 Task: Look for products in the category "Drink Mixes" from the brand "Natural Stacks".
Action: Mouse moved to (25, 99)
Screenshot: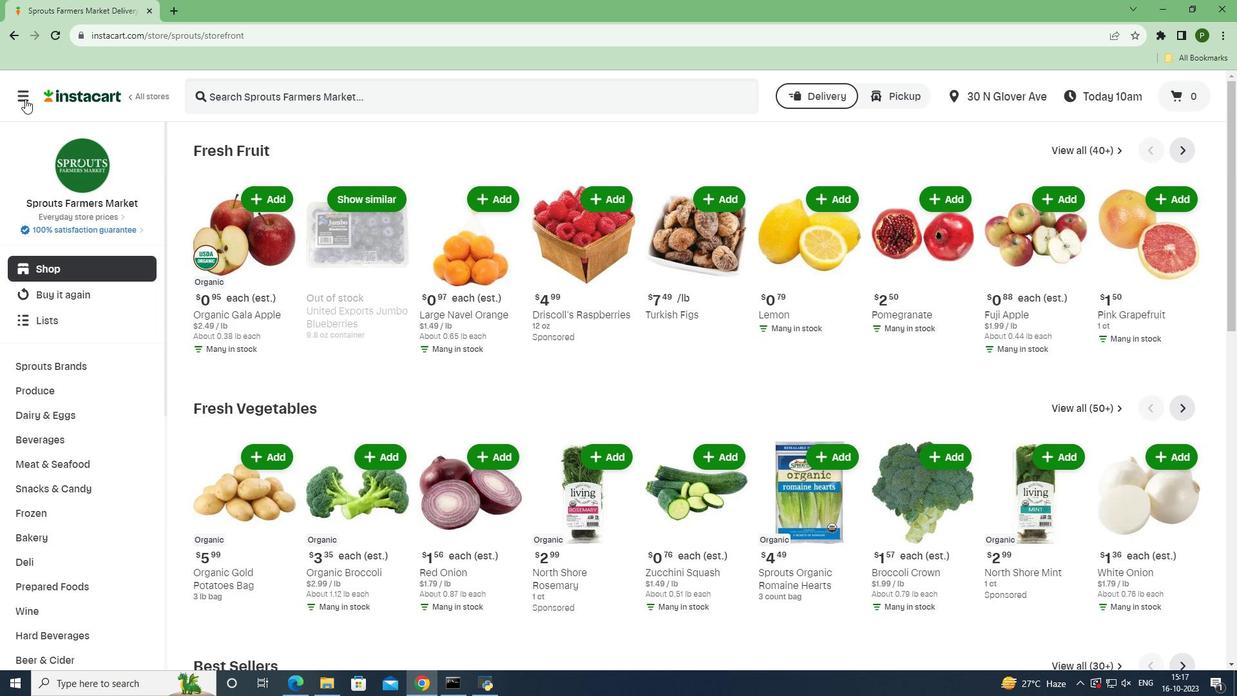 
Action: Mouse pressed left at (25, 99)
Screenshot: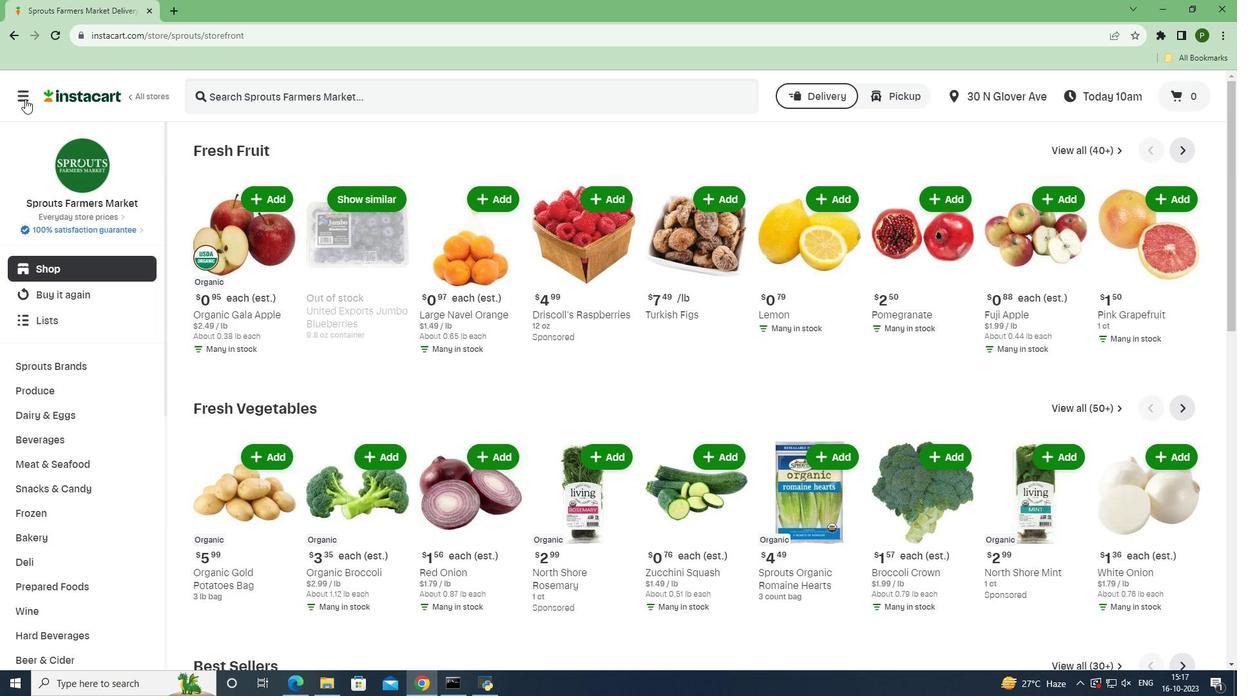 
Action: Mouse moved to (49, 342)
Screenshot: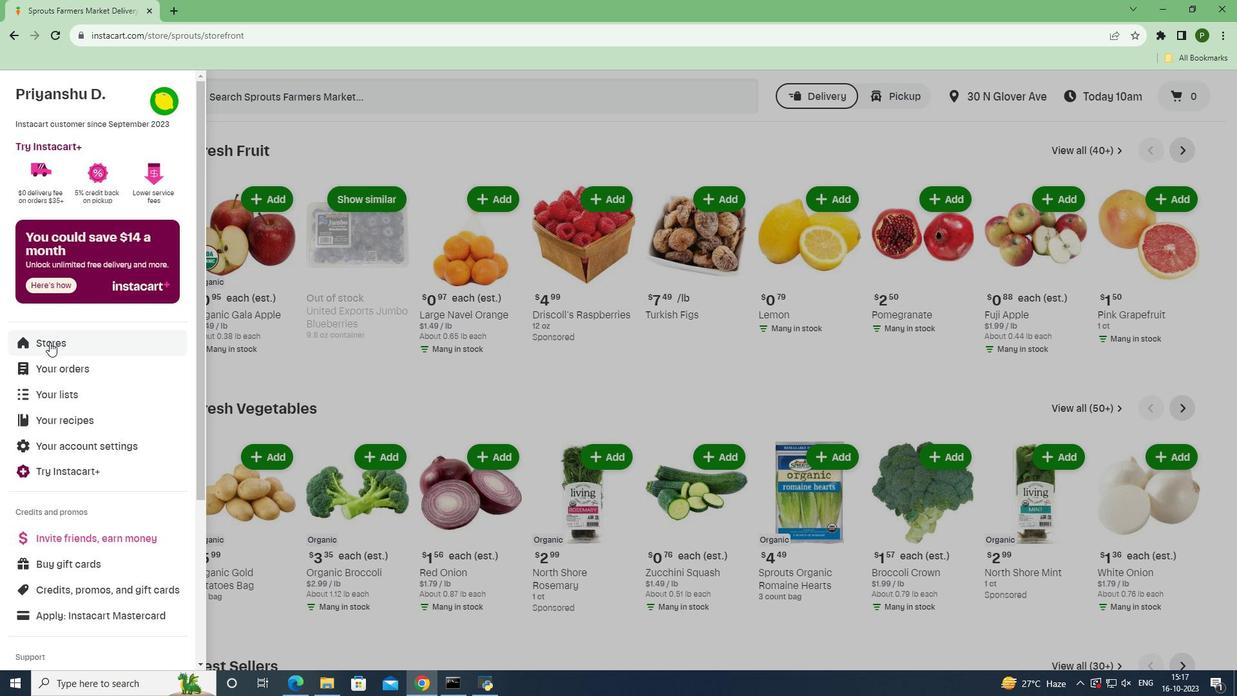 
Action: Mouse pressed left at (49, 342)
Screenshot: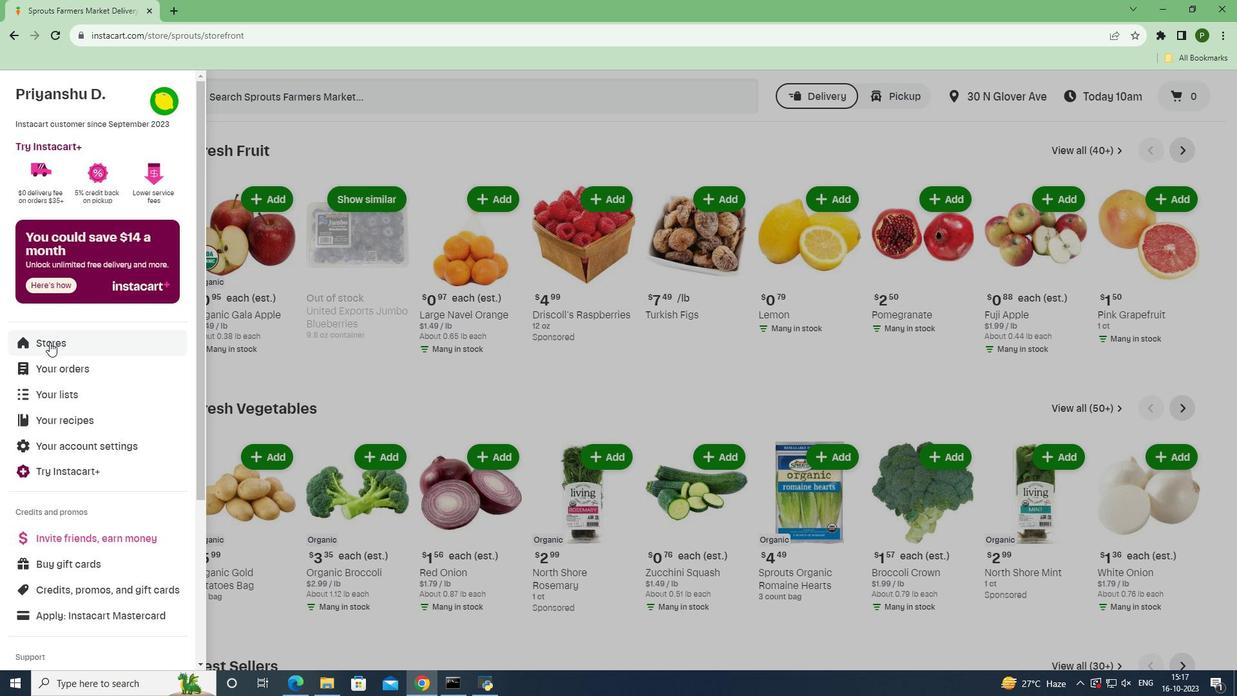 
Action: Mouse moved to (301, 131)
Screenshot: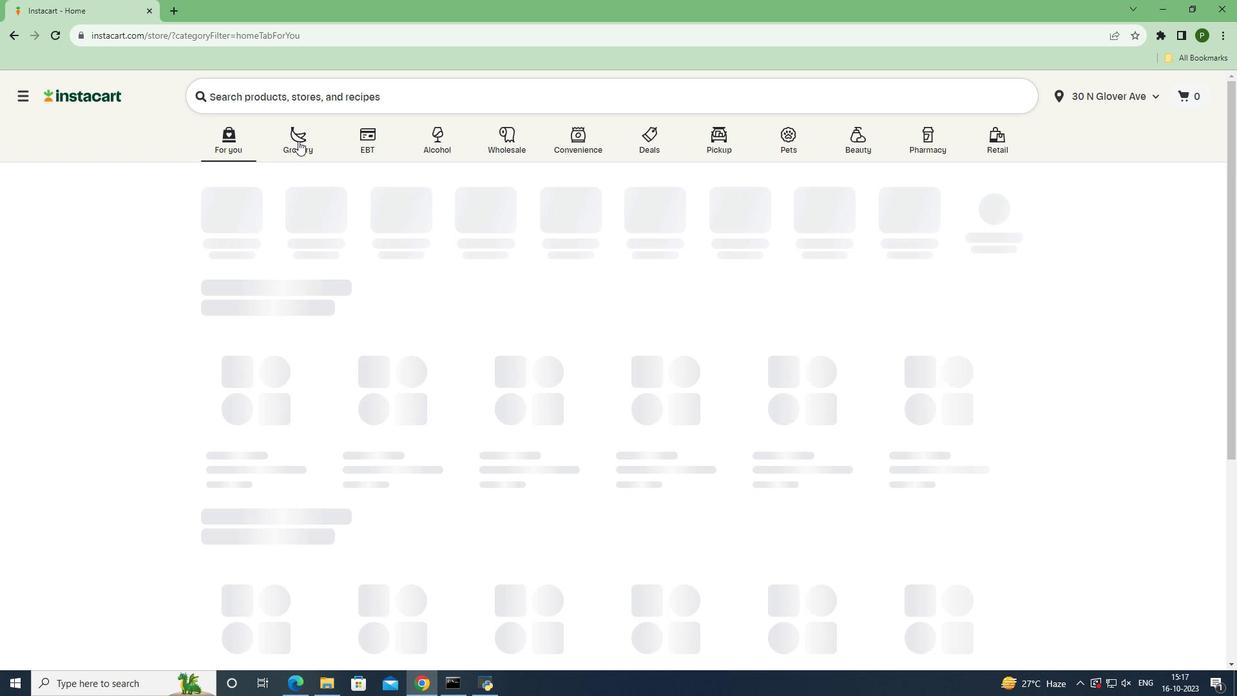 
Action: Mouse pressed left at (301, 131)
Screenshot: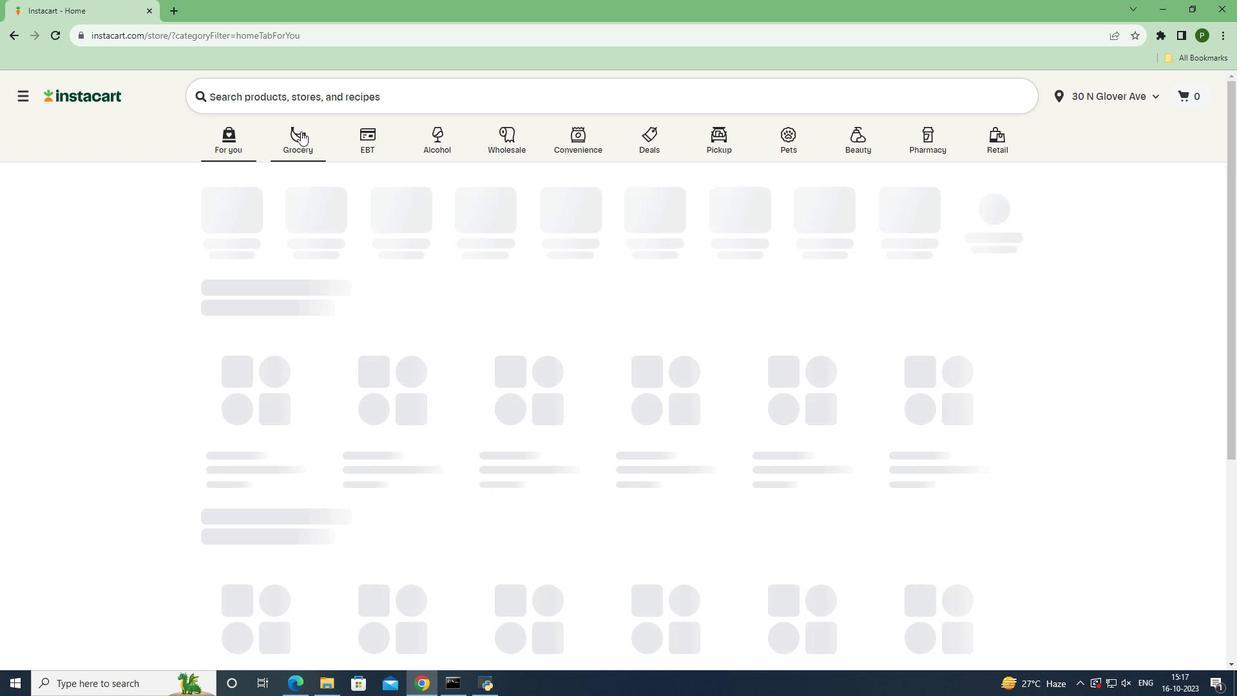
Action: Mouse moved to (833, 285)
Screenshot: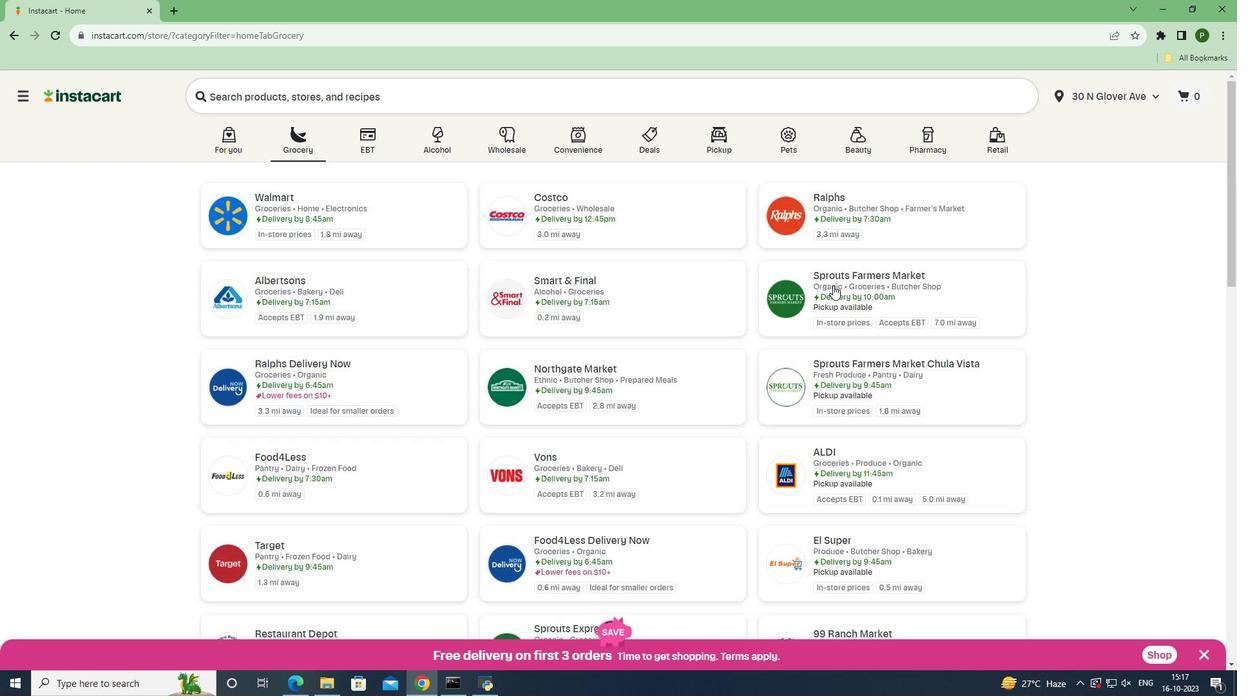 
Action: Mouse pressed left at (833, 285)
Screenshot: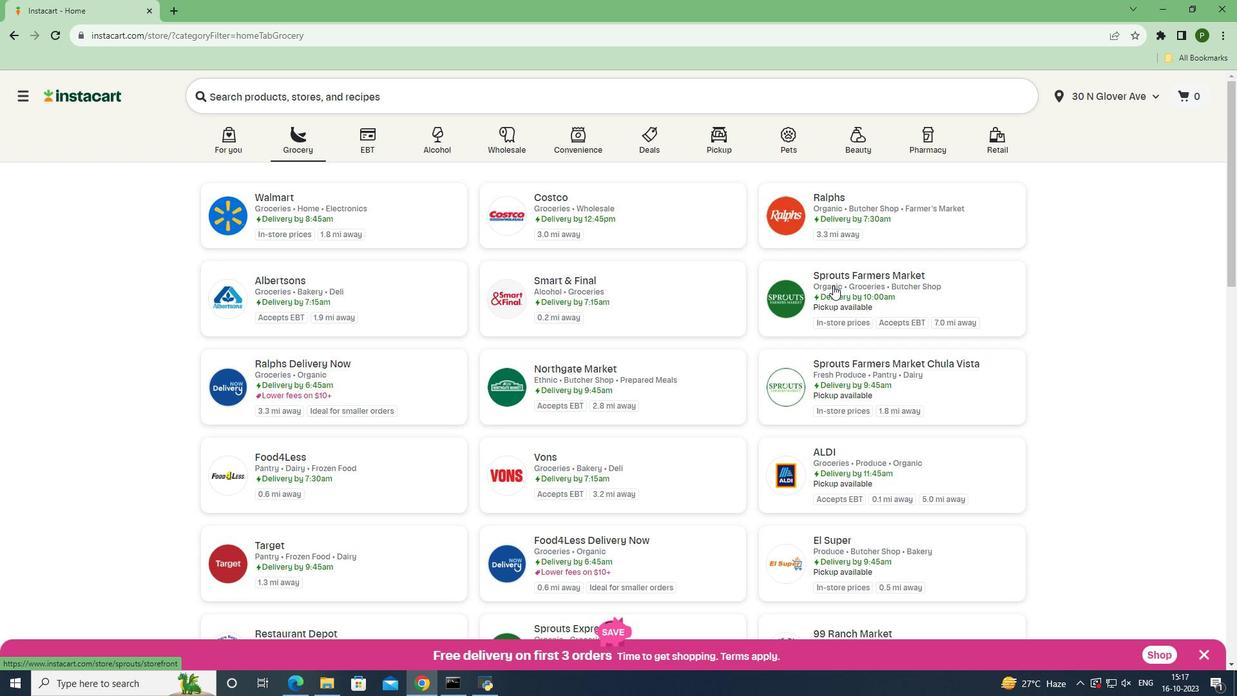 
Action: Mouse moved to (90, 433)
Screenshot: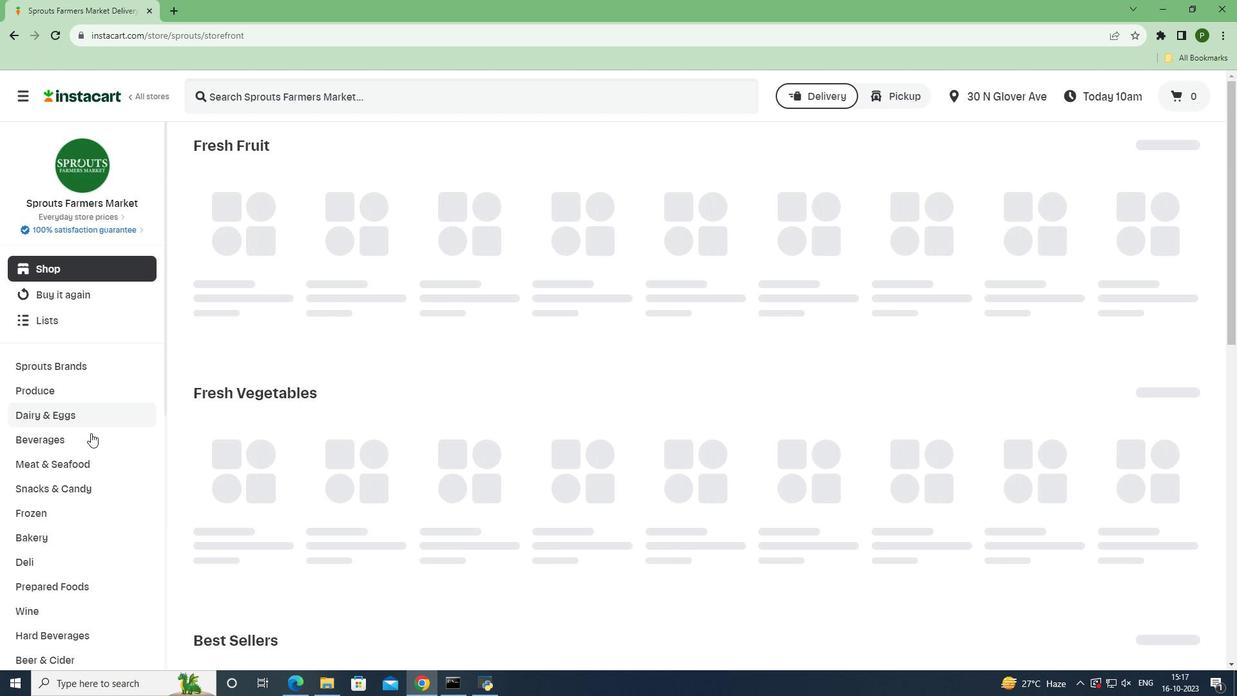 
Action: Mouse pressed left at (90, 433)
Screenshot: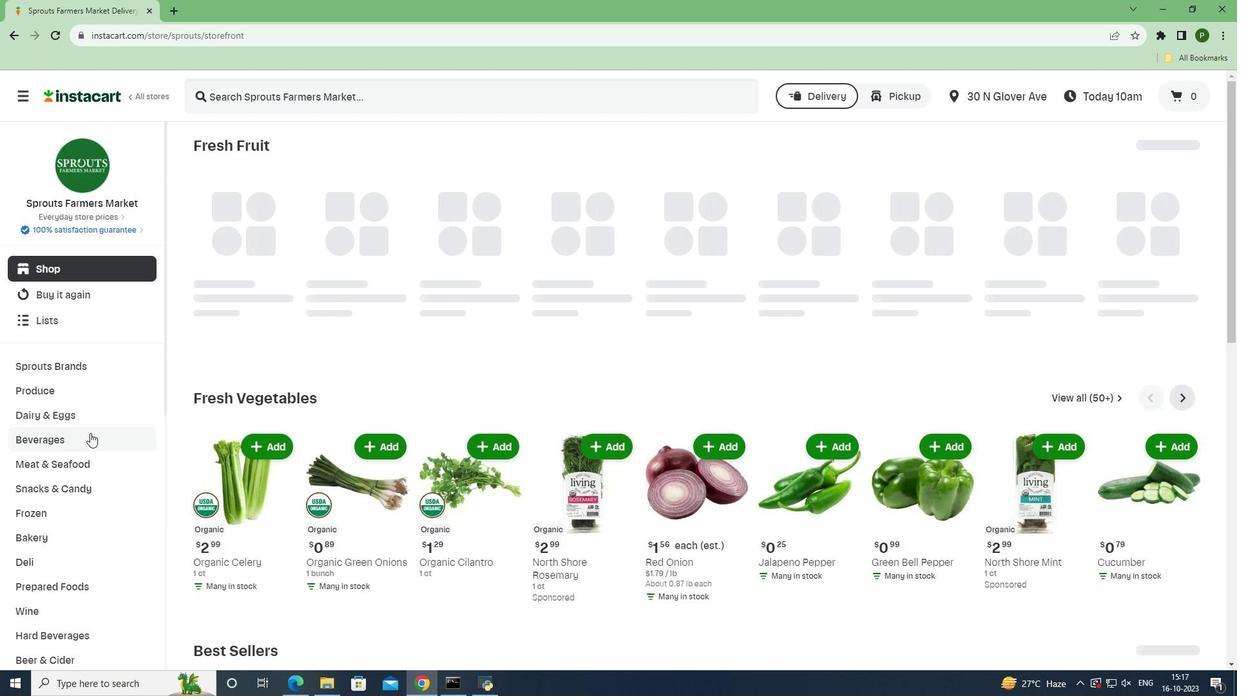 
Action: Mouse moved to (1157, 179)
Screenshot: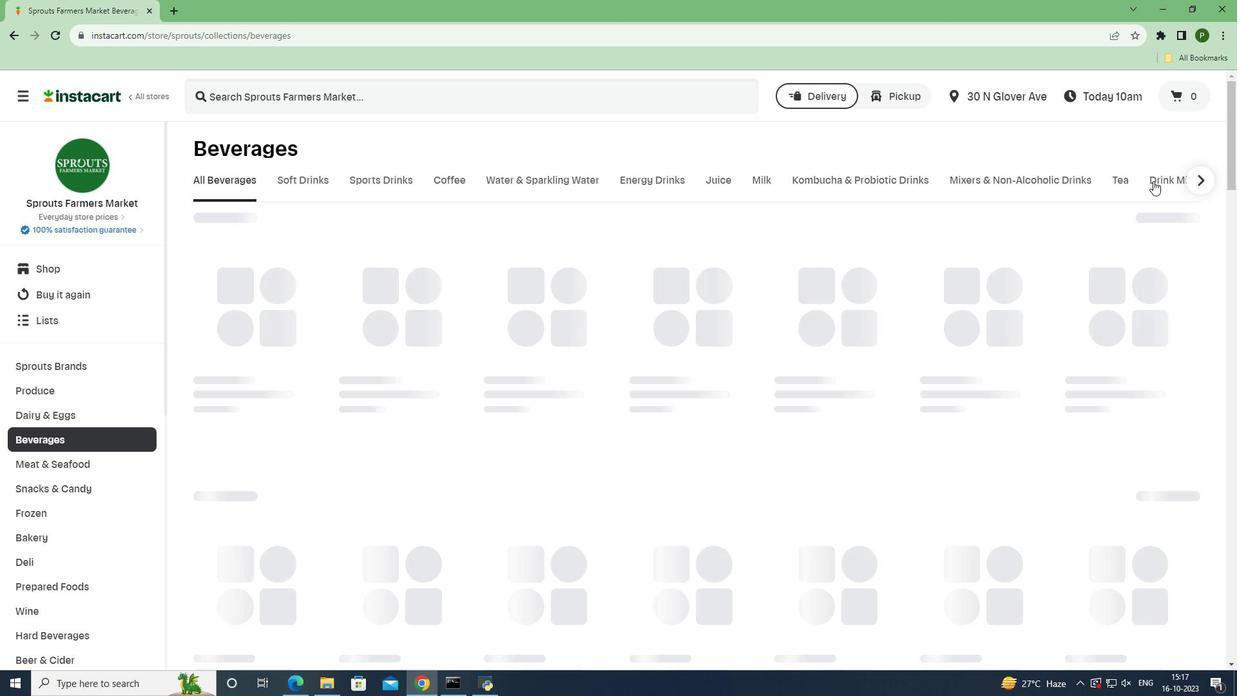 
Action: Mouse pressed left at (1157, 179)
Screenshot: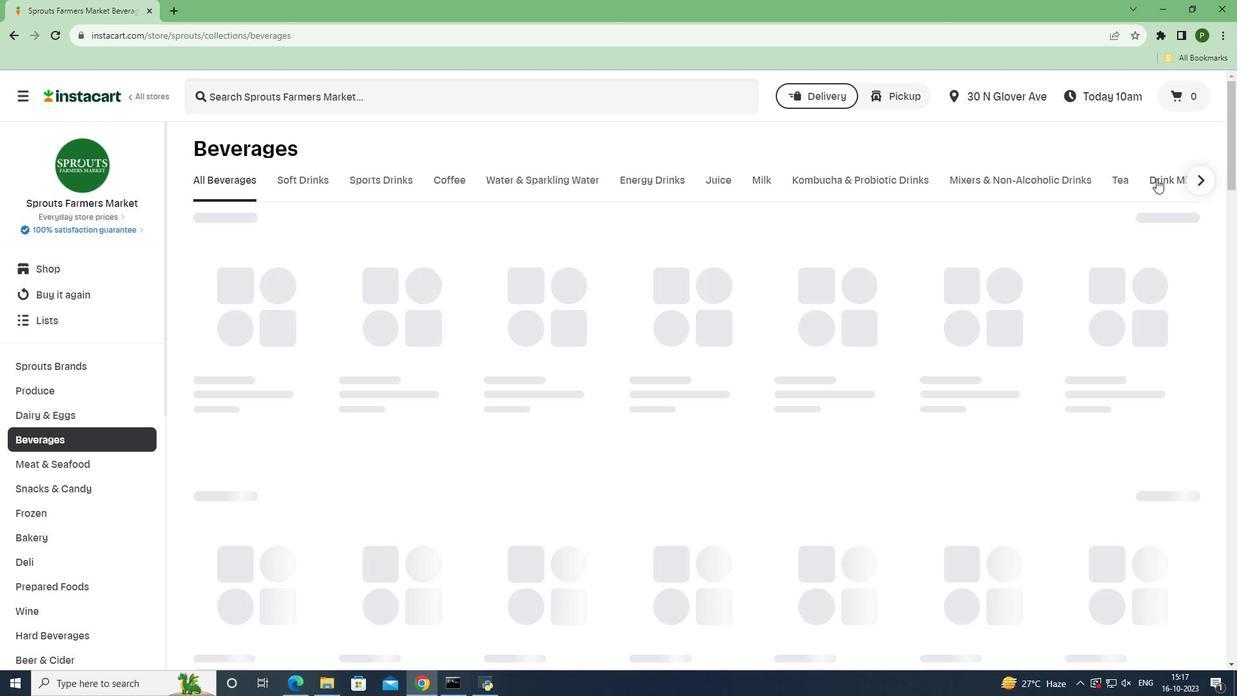 
Action: Mouse moved to (339, 237)
Screenshot: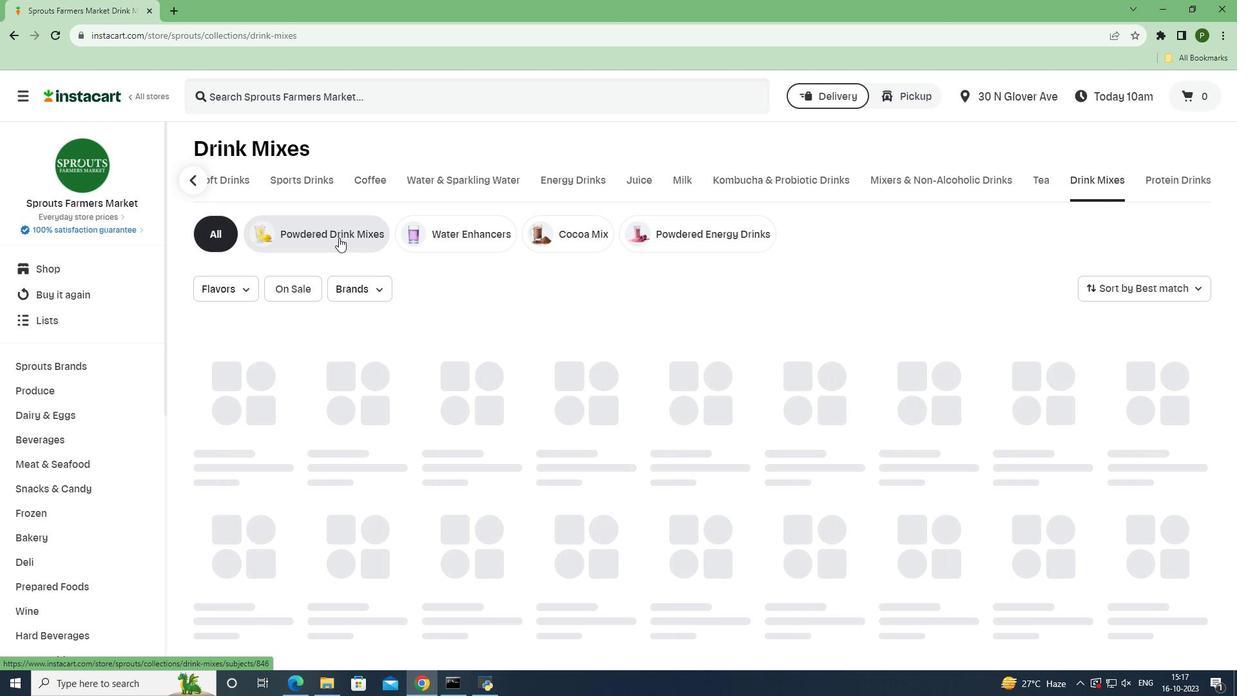 
Action: Mouse pressed left at (339, 237)
Screenshot: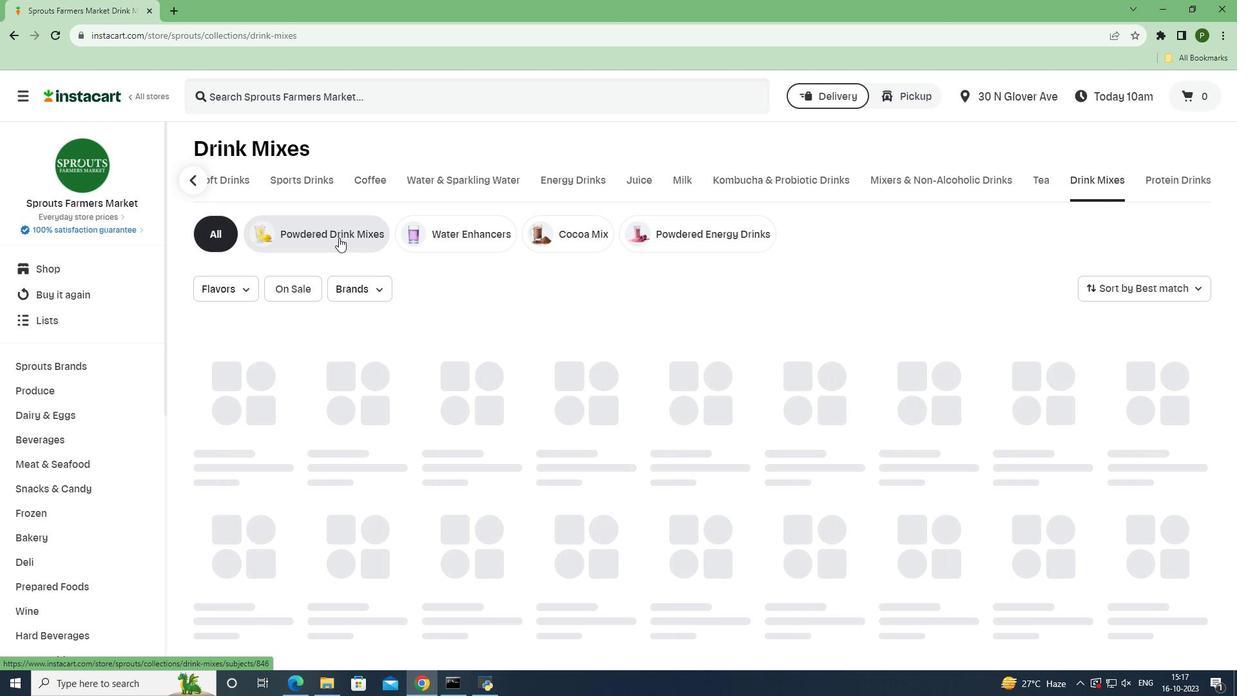 
Action: Mouse moved to (353, 293)
Screenshot: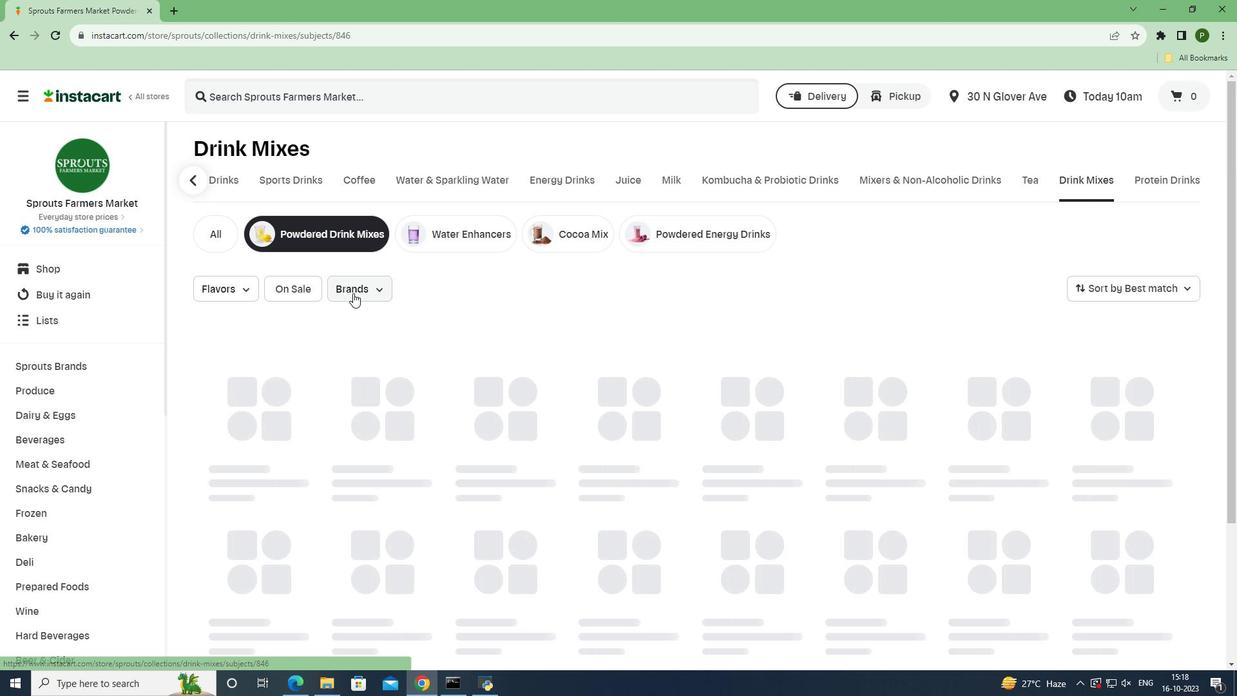 
Action: Mouse pressed left at (353, 293)
Screenshot: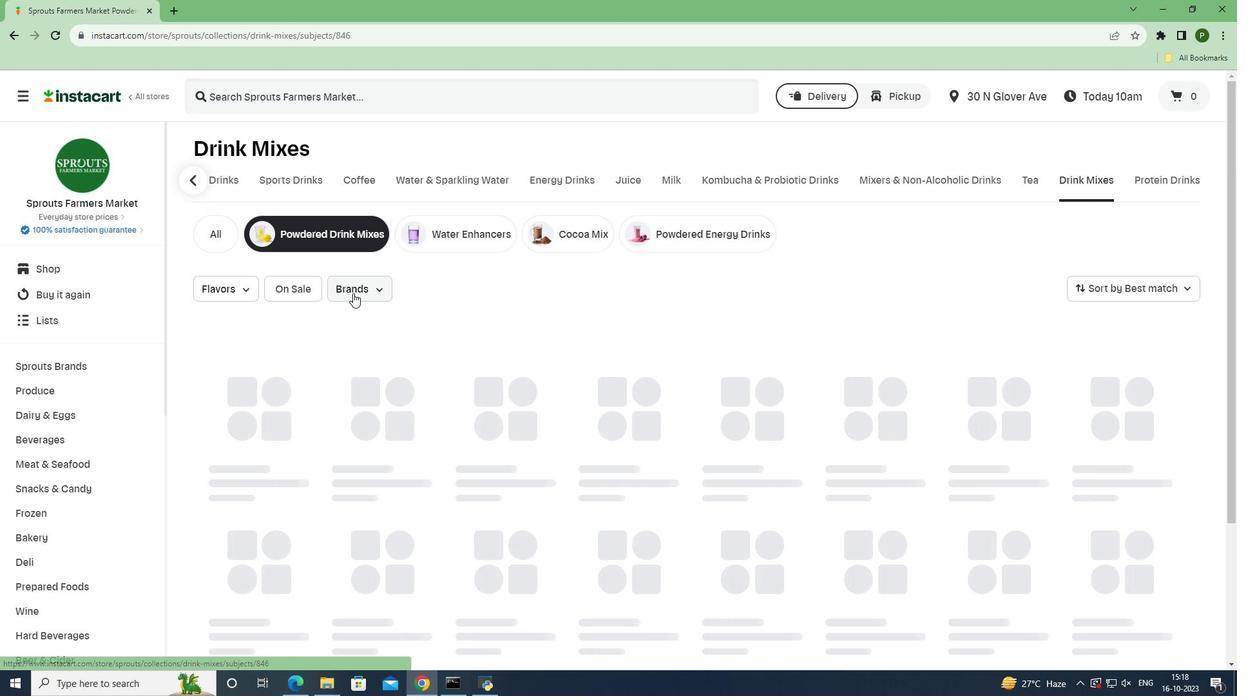 
Action: Mouse moved to (393, 457)
Screenshot: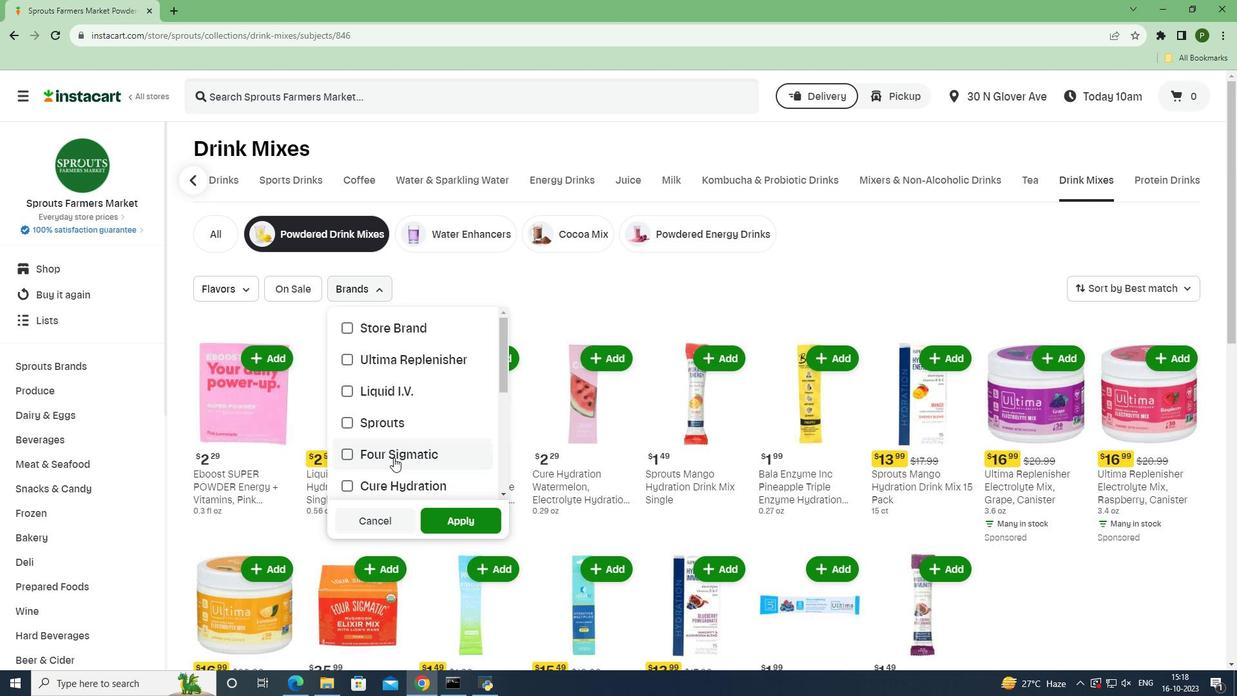 
Action: Mouse scrolled (393, 457) with delta (0, 0)
Screenshot: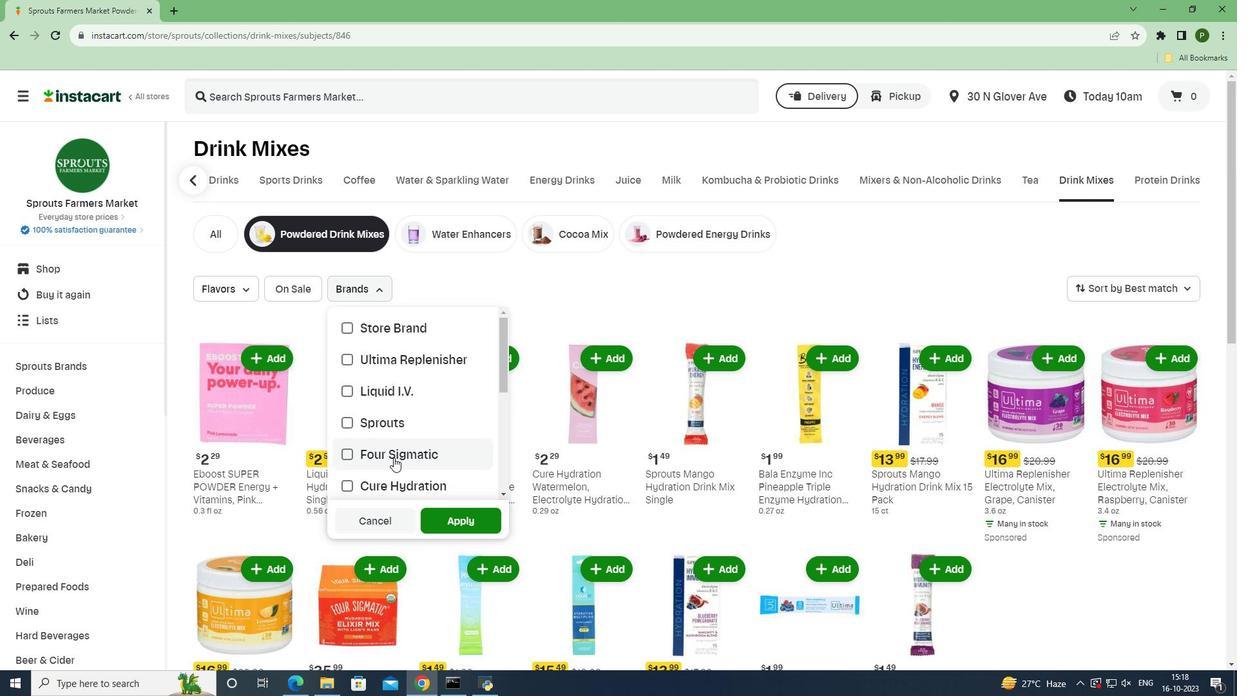 
Action: Mouse scrolled (393, 457) with delta (0, 0)
Screenshot: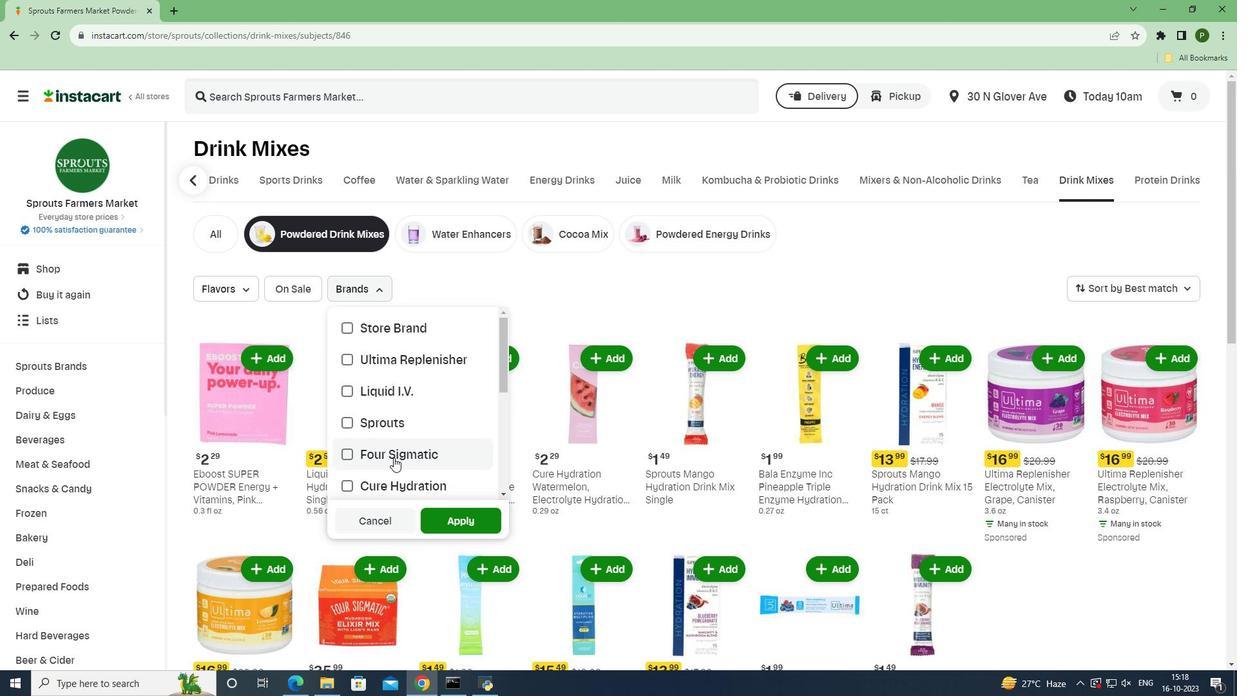 
Action: Mouse scrolled (393, 457) with delta (0, 0)
Screenshot: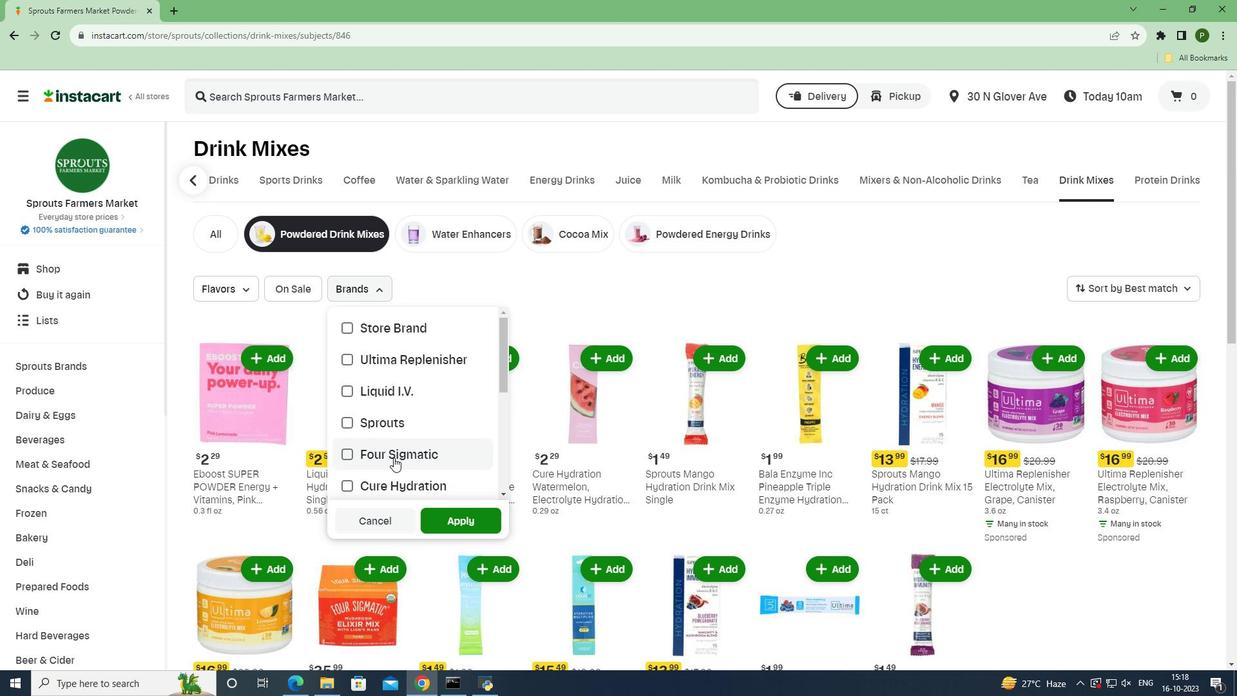 
Action: Mouse scrolled (393, 457) with delta (0, 0)
Screenshot: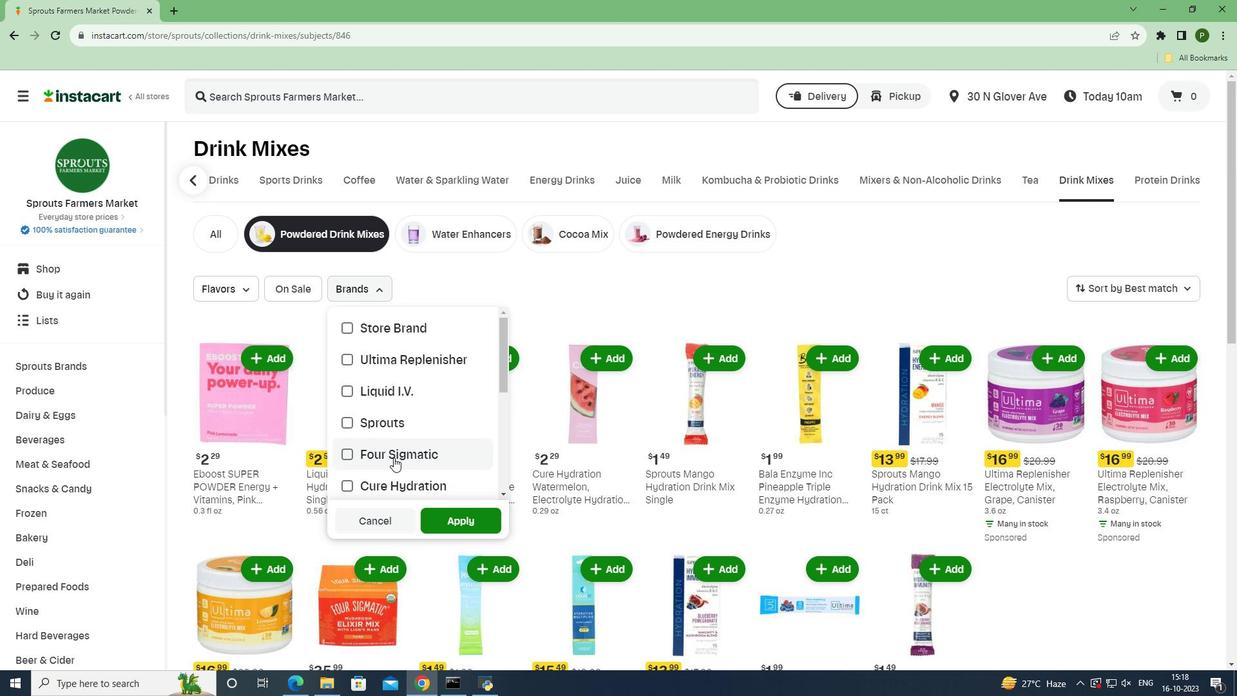 
Action: Mouse scrolled (393, 457) with delta (0, 0)
Screenshot: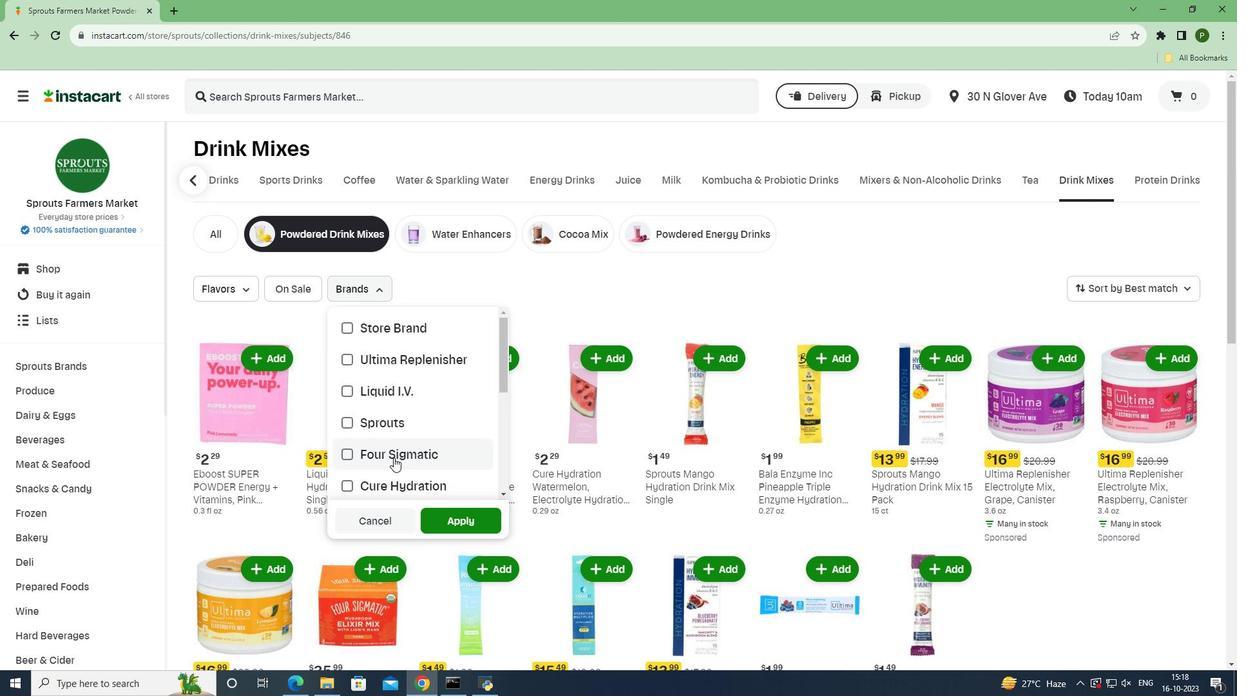 
Action: Mouse scrolled (393, 457) with delta (0, 0)
Screenshot: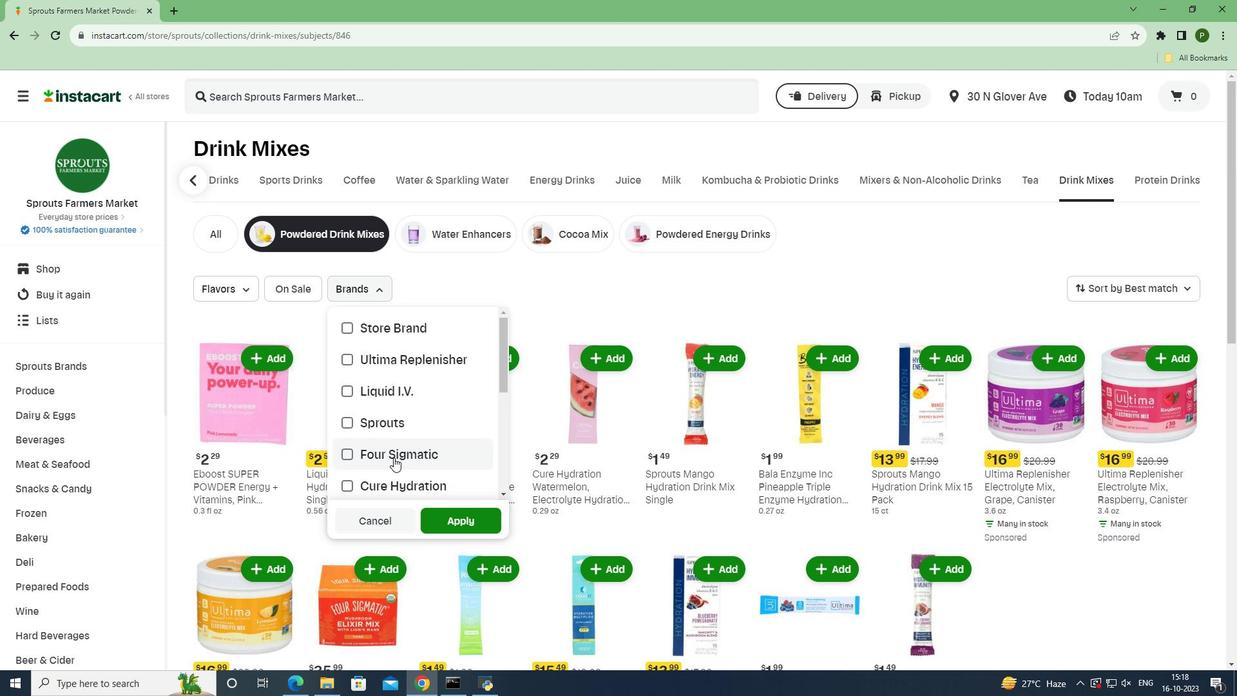 
Action: Mouse scrolled (393, 457) with delta (0, 0)
Screenshot: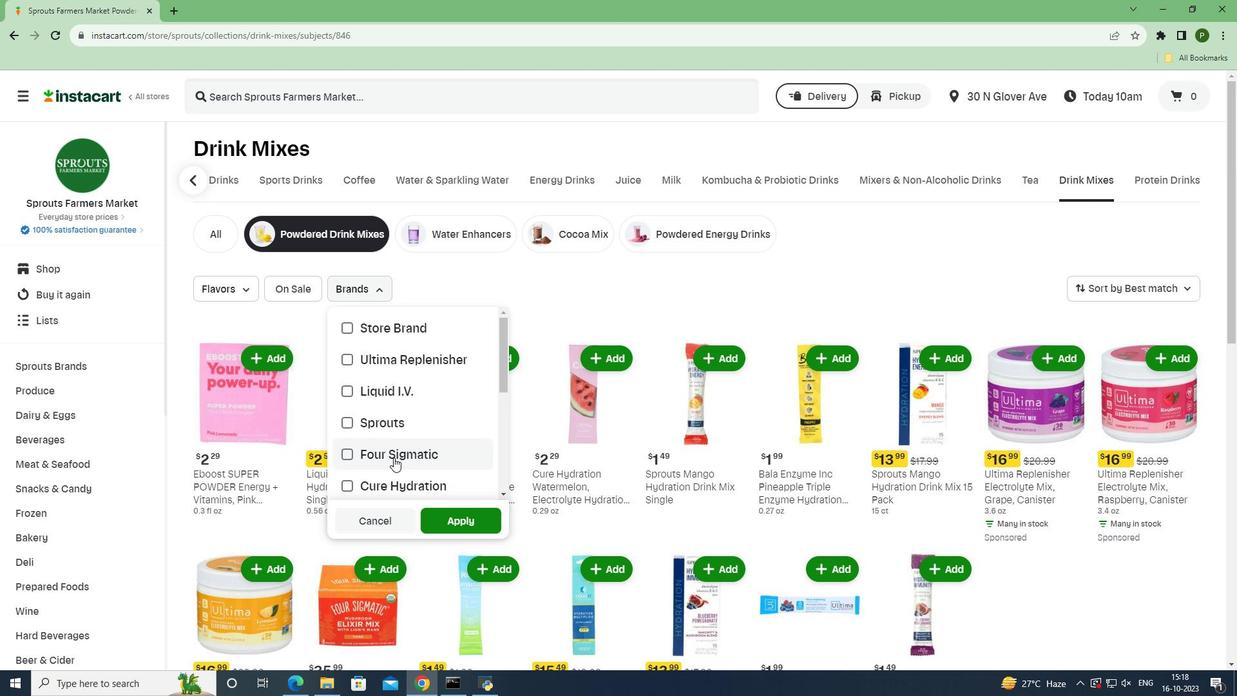 
Action: Mouse moved to (393, 458)
Screenshot: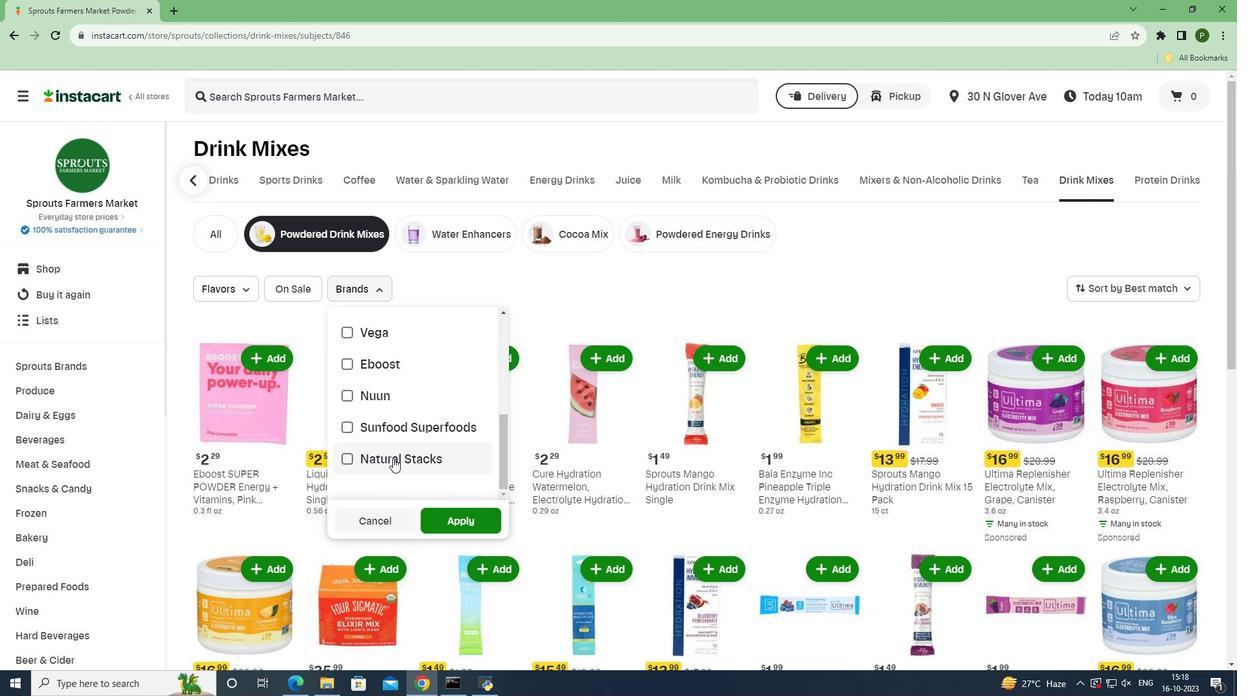 
Action: Mouse pressed left at (393, 458)
Screenshot: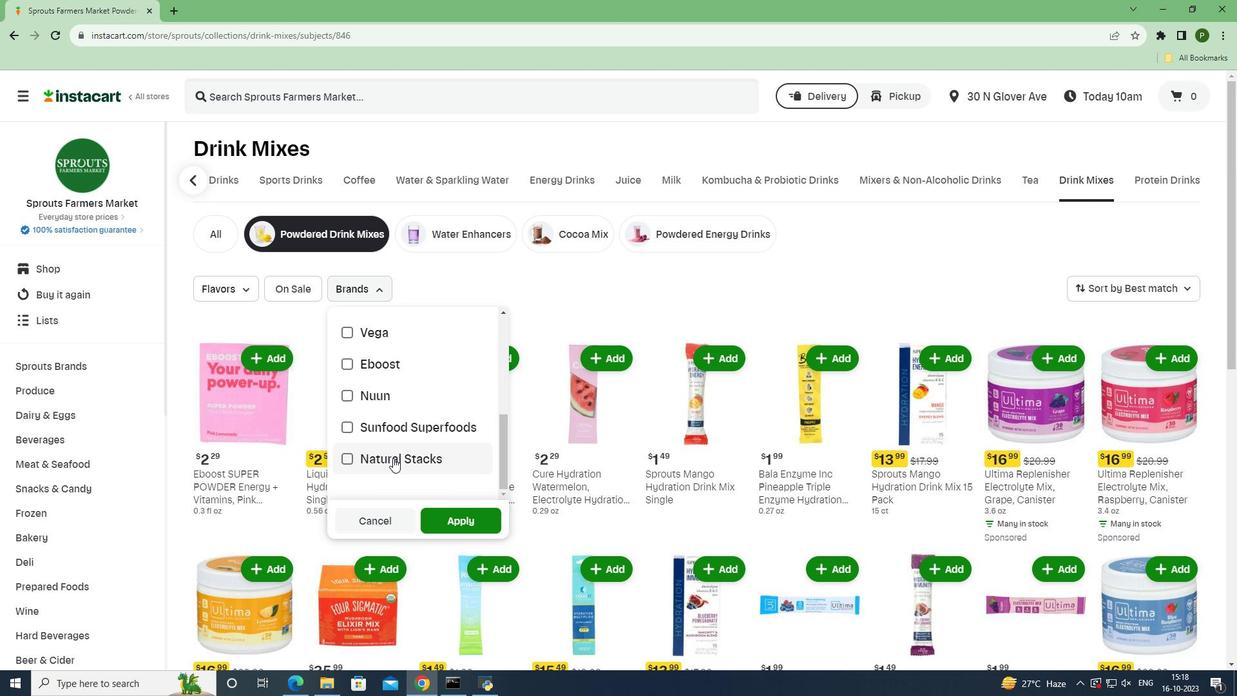
Action: Mouse moved to (442, 518)
Screenshot: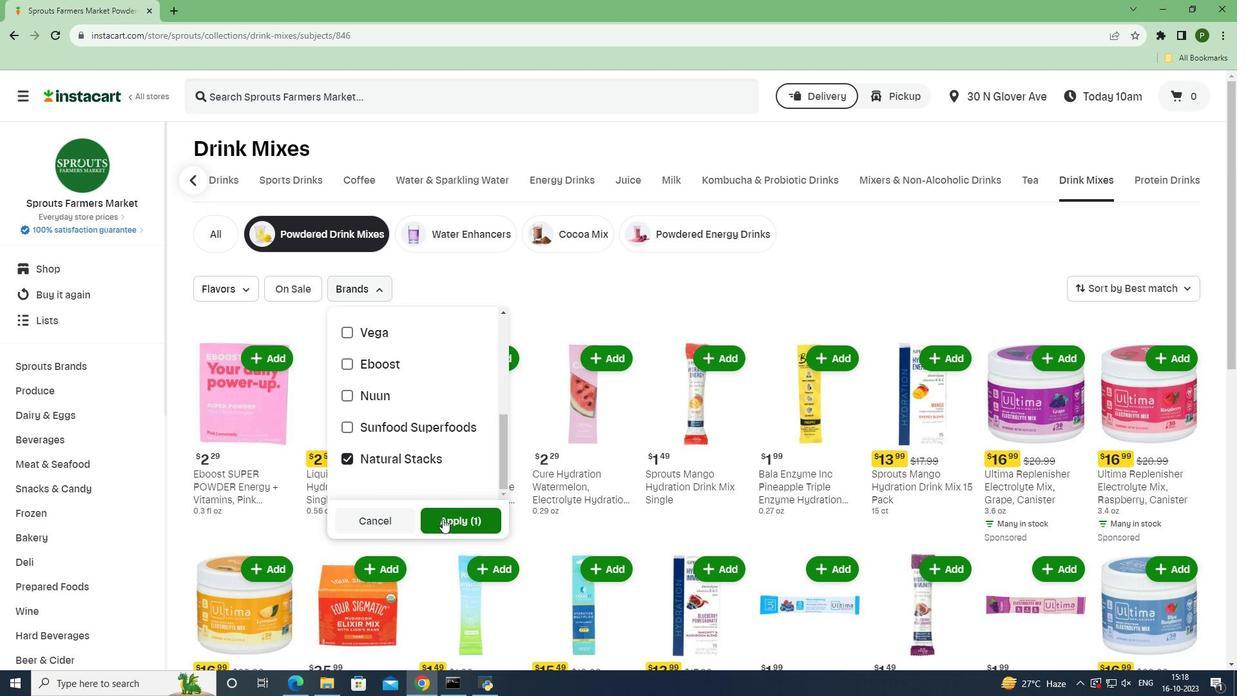 
Action: Mouse pressed left at (442, 518)
Screenshot: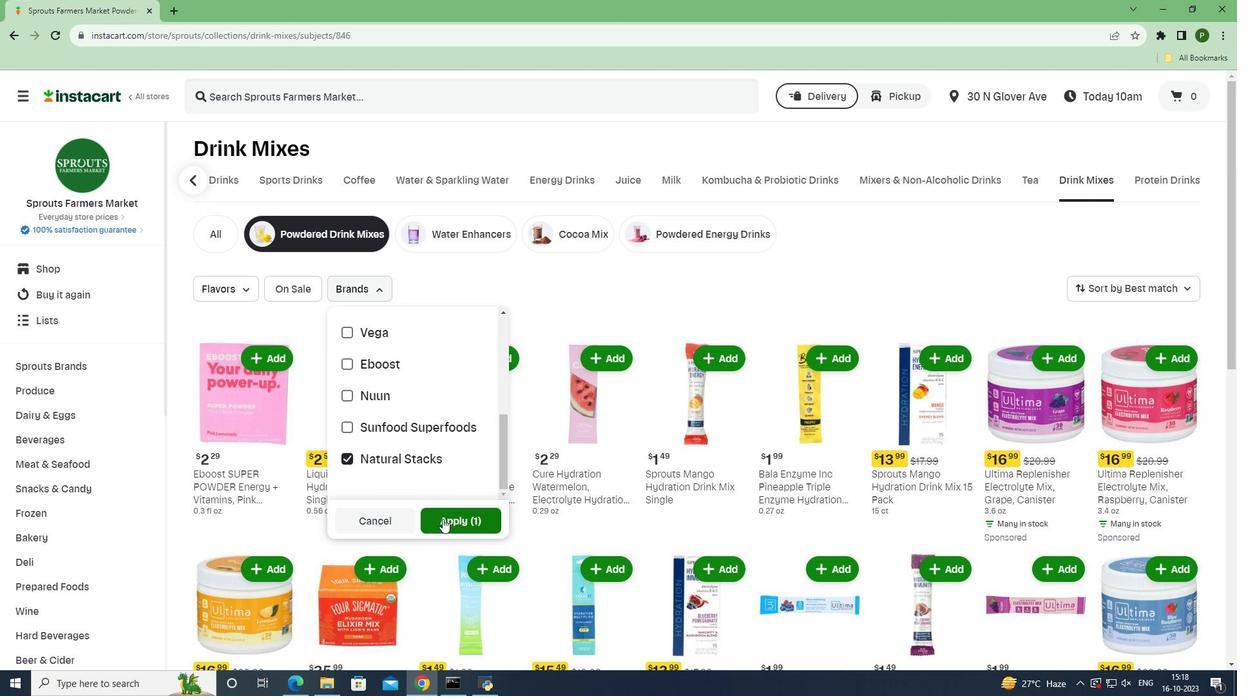 
Action: Mouse moved to (698, 578)
Screenshot: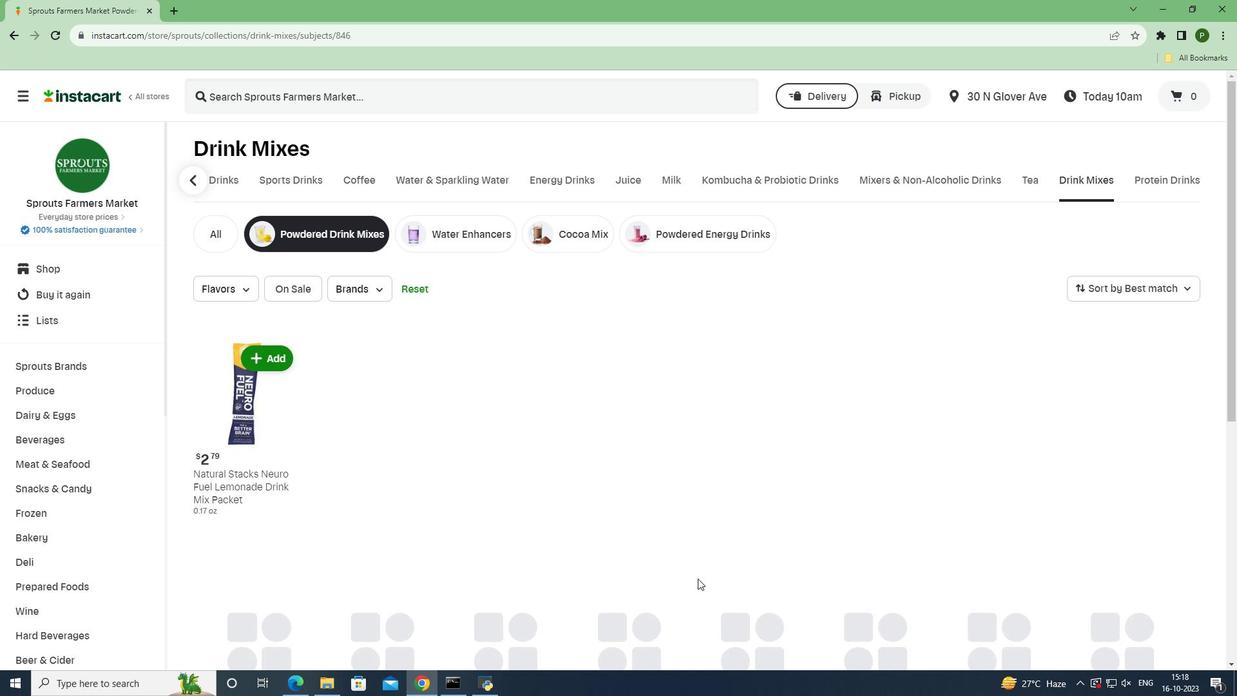 
